 Task: Search for emails categorized as 'meeting' in your mailbox.
Action: Mouse moved to (187, 11)
Screenshot: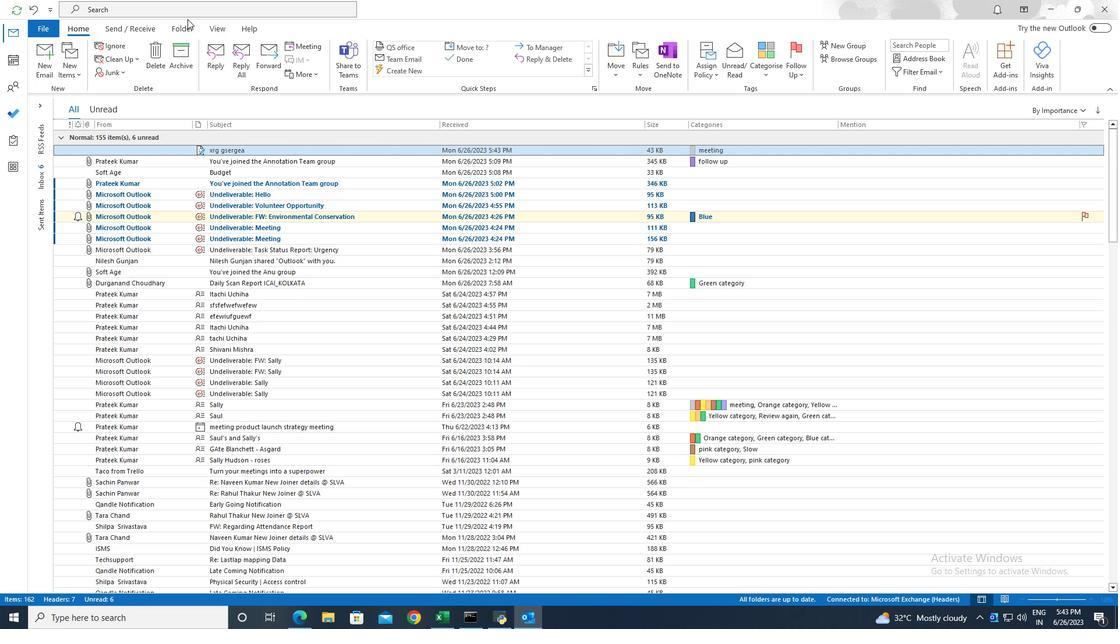 
Action: Mouse pressed left at (187, 11)
Screenshot: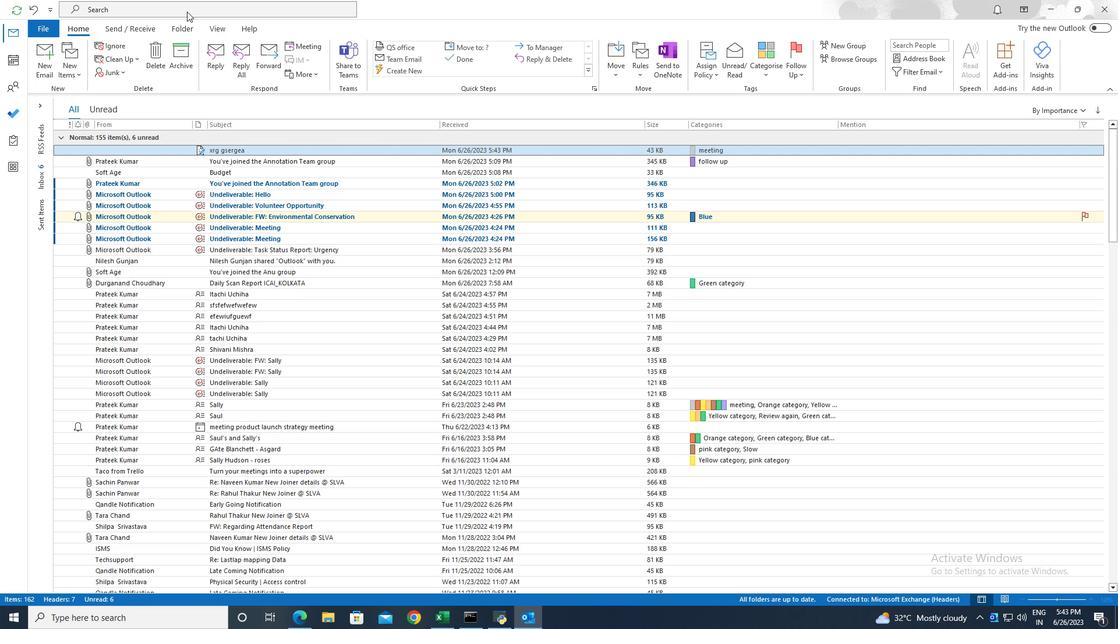 
Action: Mouse moved to (399, 10)
Screenshot: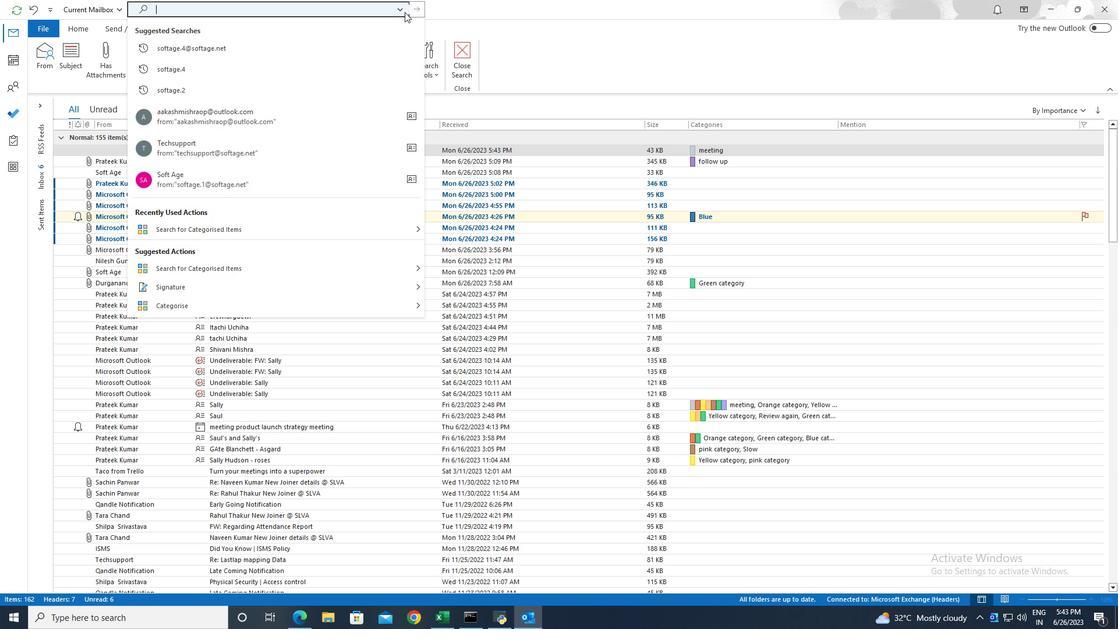 
Action: Mouse pressed left at (399, 10)
Screenshot: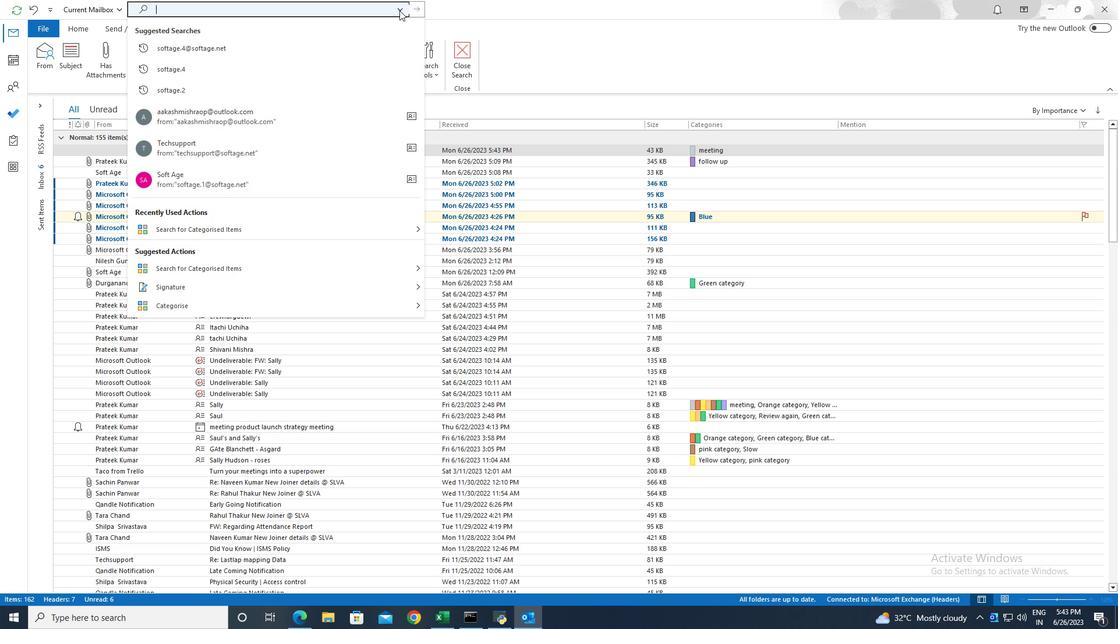 
Action: Mouse moved to (405, 82)
Screenshot: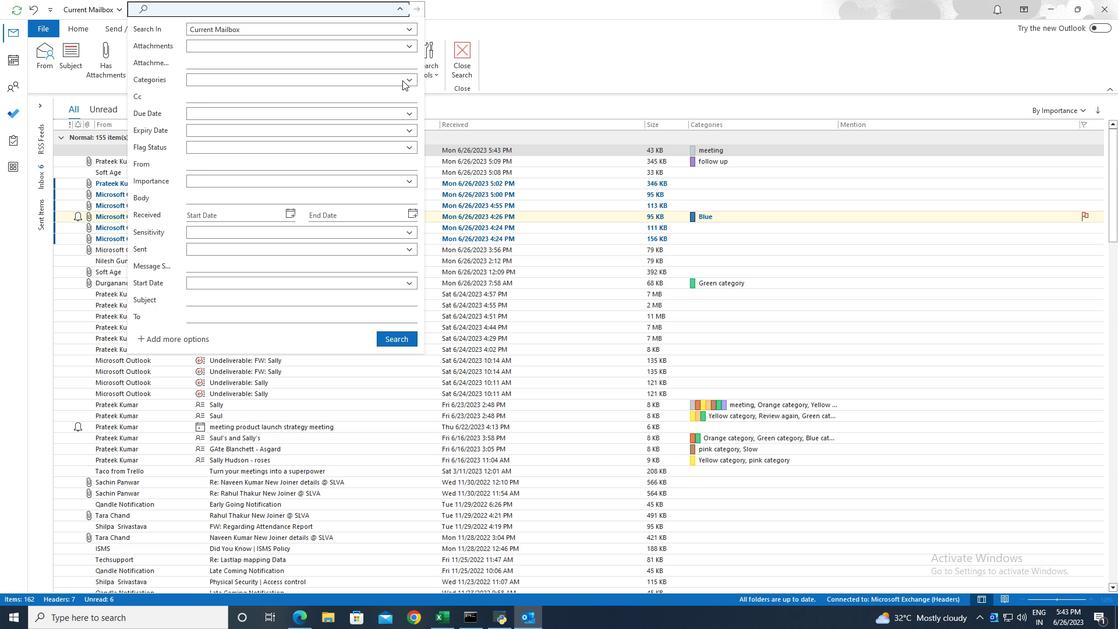 
Action: Mouse pressed left at (405, 82)
Screenshot: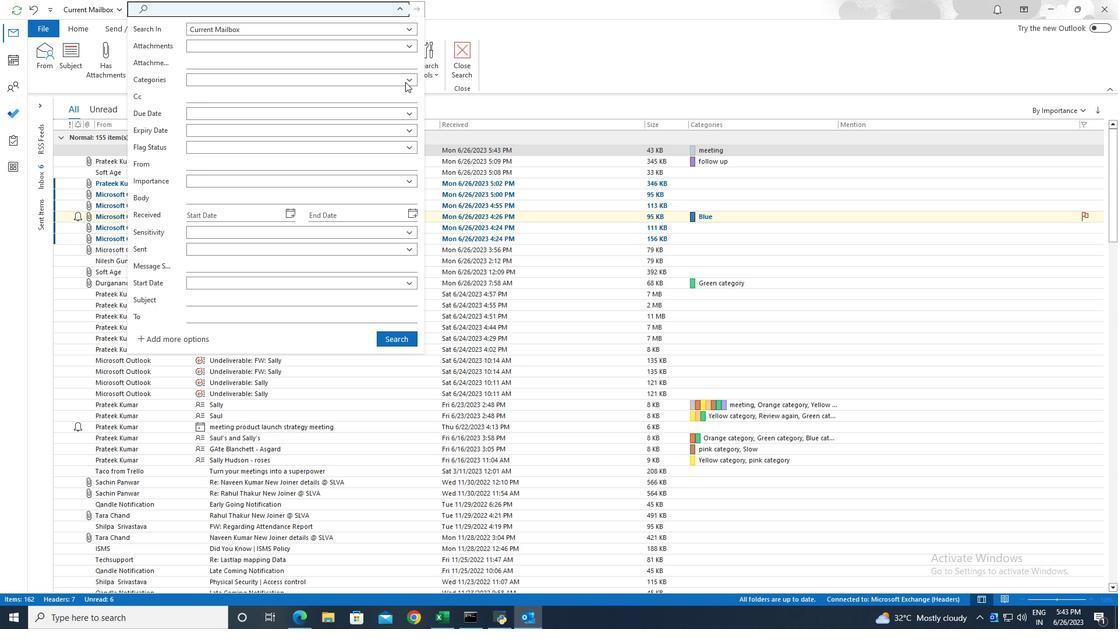 
Action: Mouse moved to (303, 135)
Screenshot: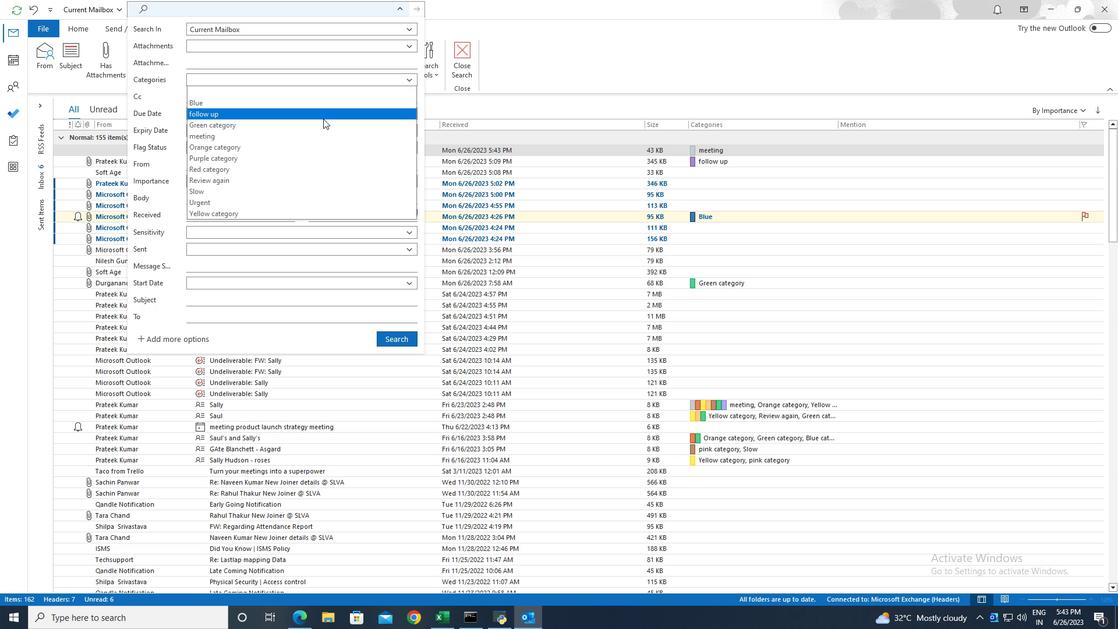 
Action: Mouse pressed left at (303, 135)
Screenshot: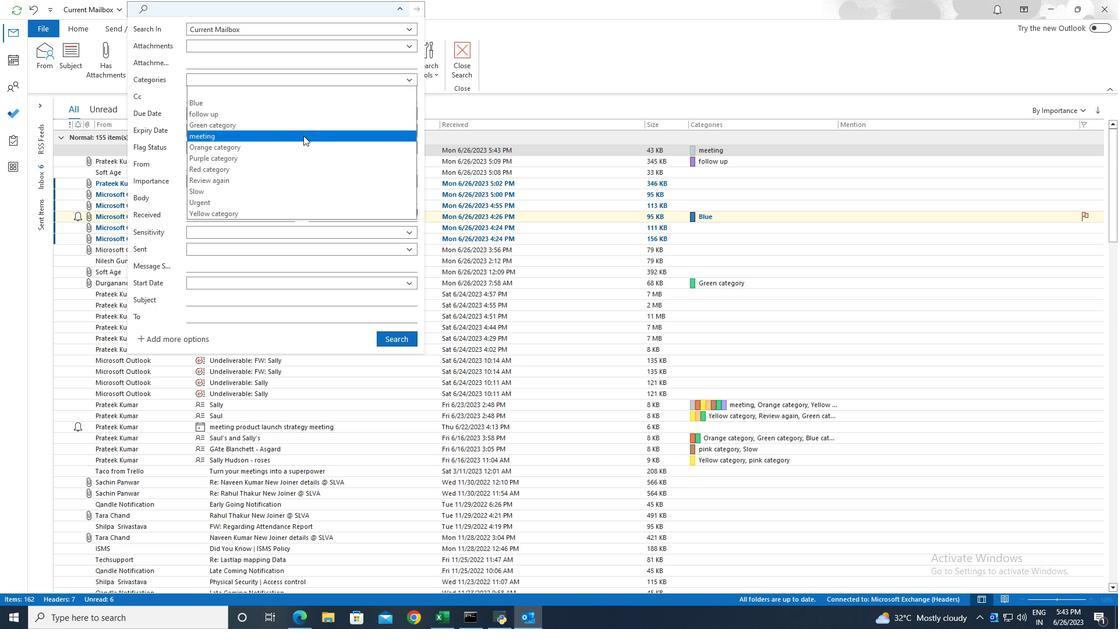 
Action: Mouse moved to (408, 339)
Screenshot: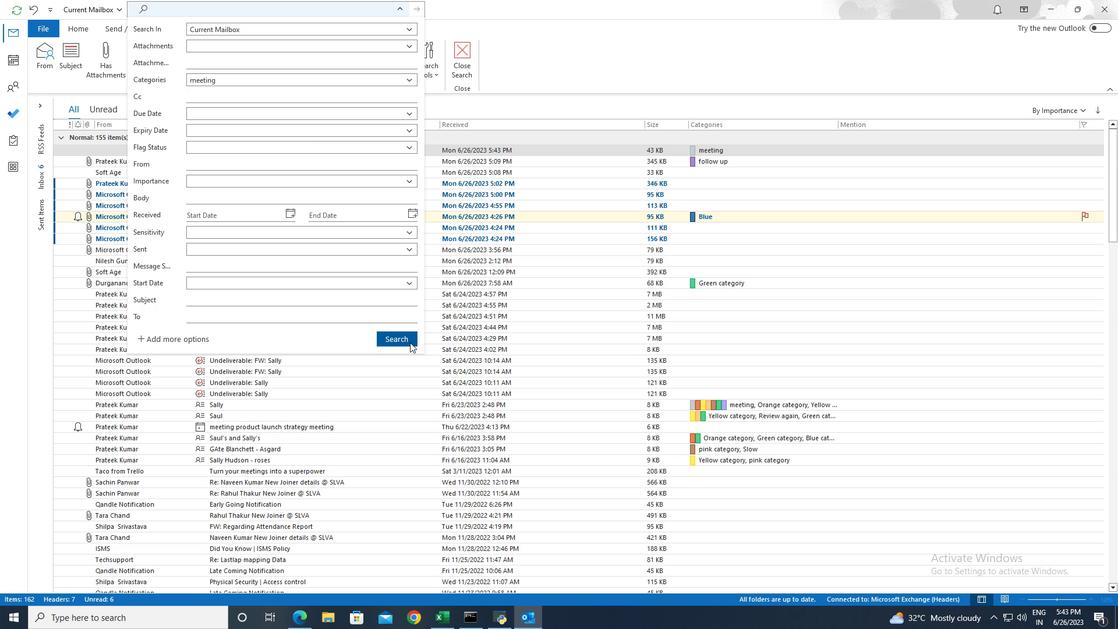 
Action: Mouse pressed left at (408, 339)
Screenshot: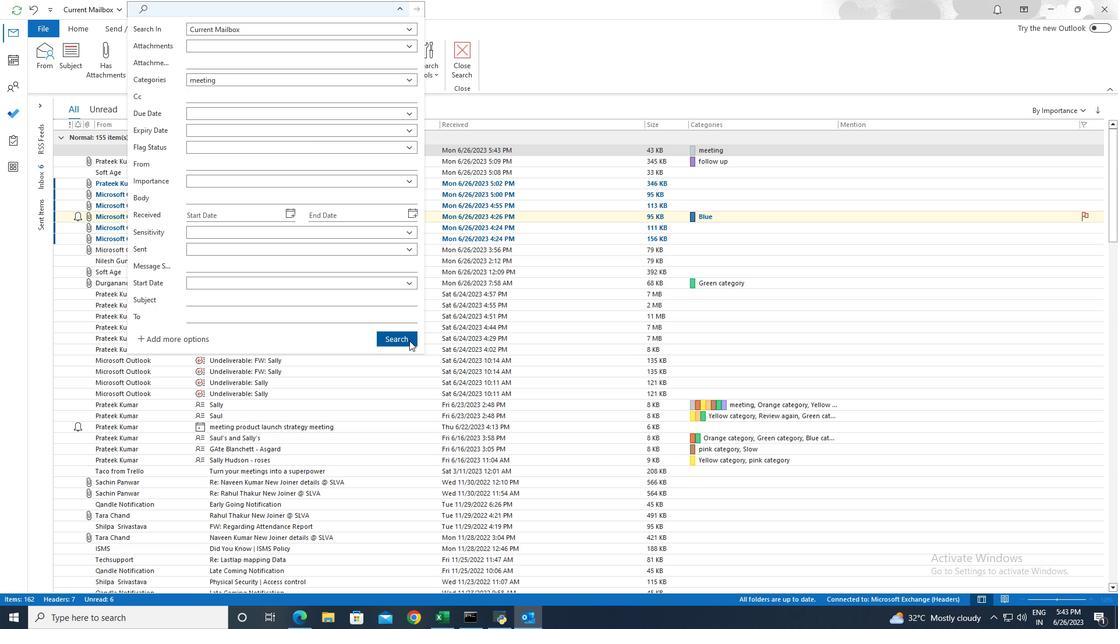 
Action: Mouse moved to (408, 339)
Screenshot: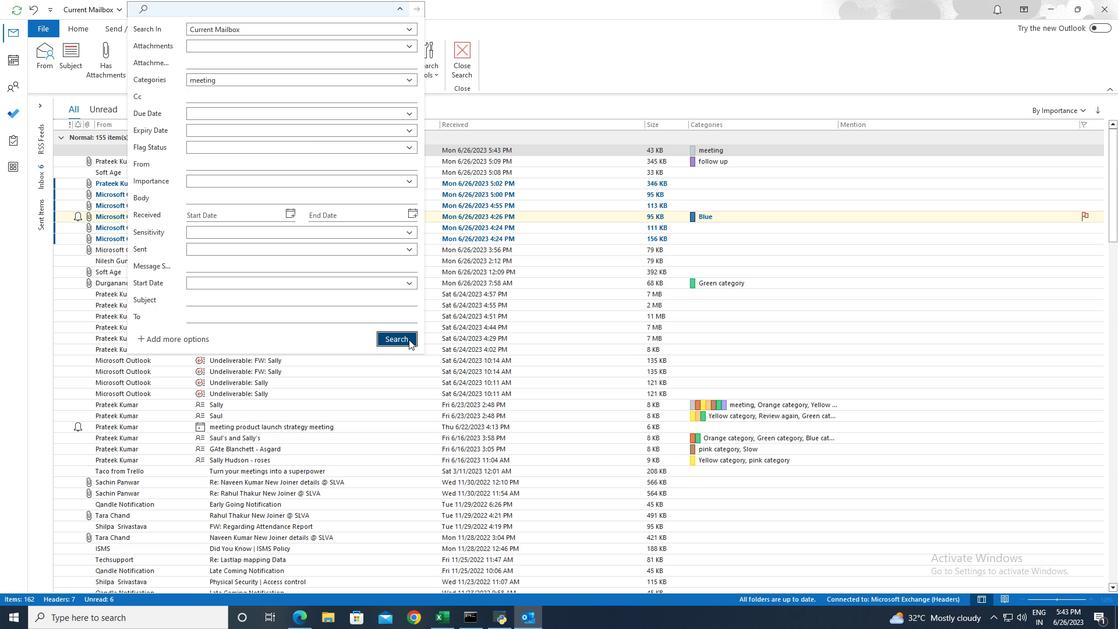 
